 Task: Solve a nonlinear optimization problem with known objective function and constraints: minimize f(x, y) = x^2 + y^2 subject to x + y = 1.
Action: Mouse moved to (1247, 79)
Screenshot: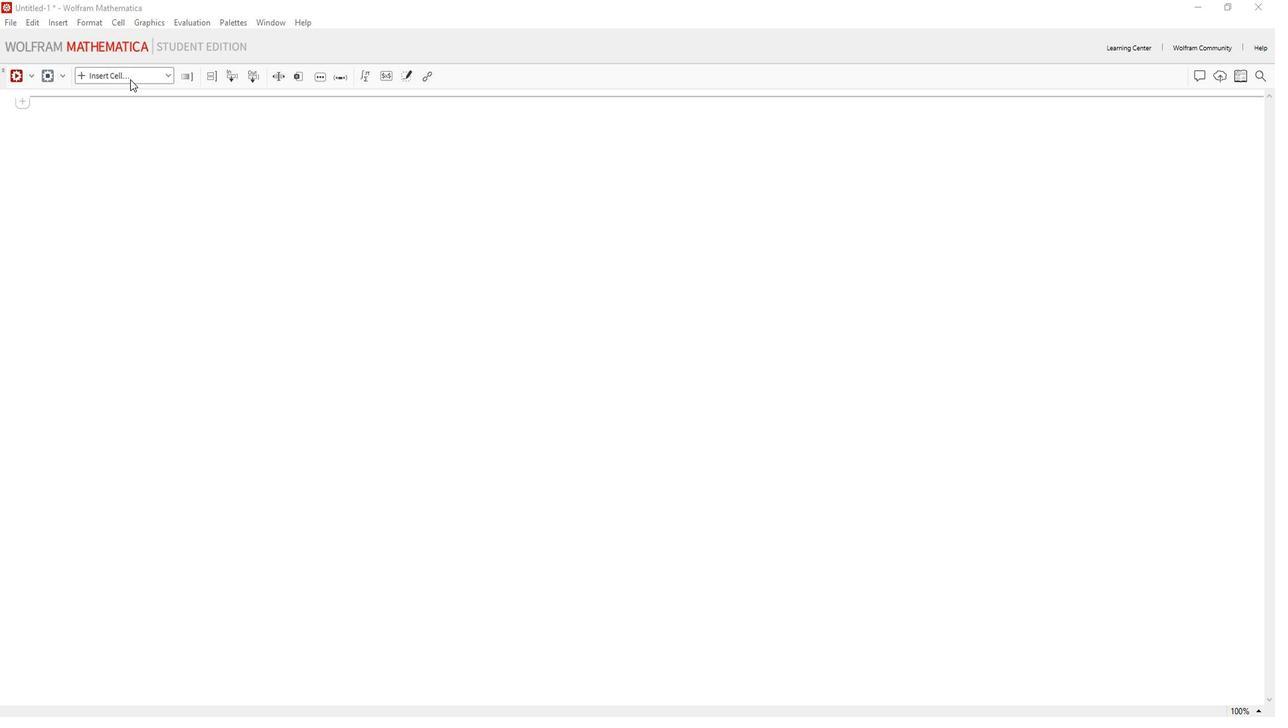 
Action: Mouse pressed left at (1247, 79)
Screenshot: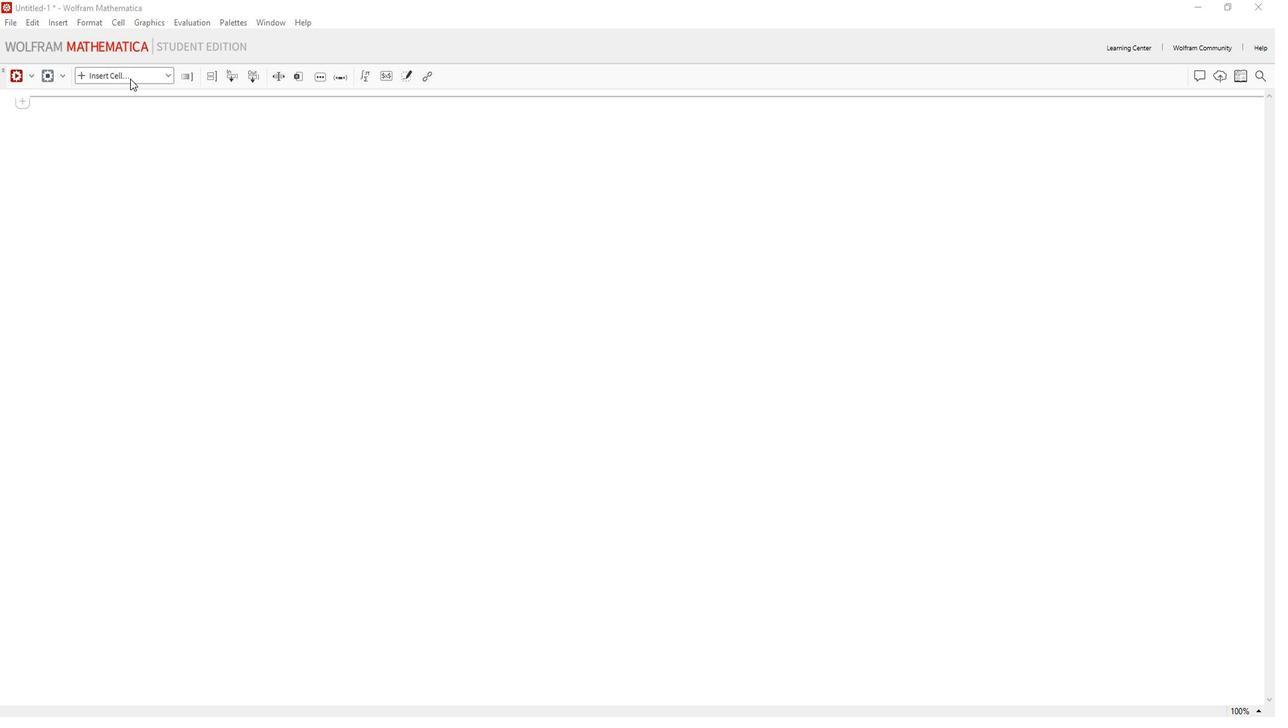 
Action: Mouse moved to (1236, 104)
Screenshot: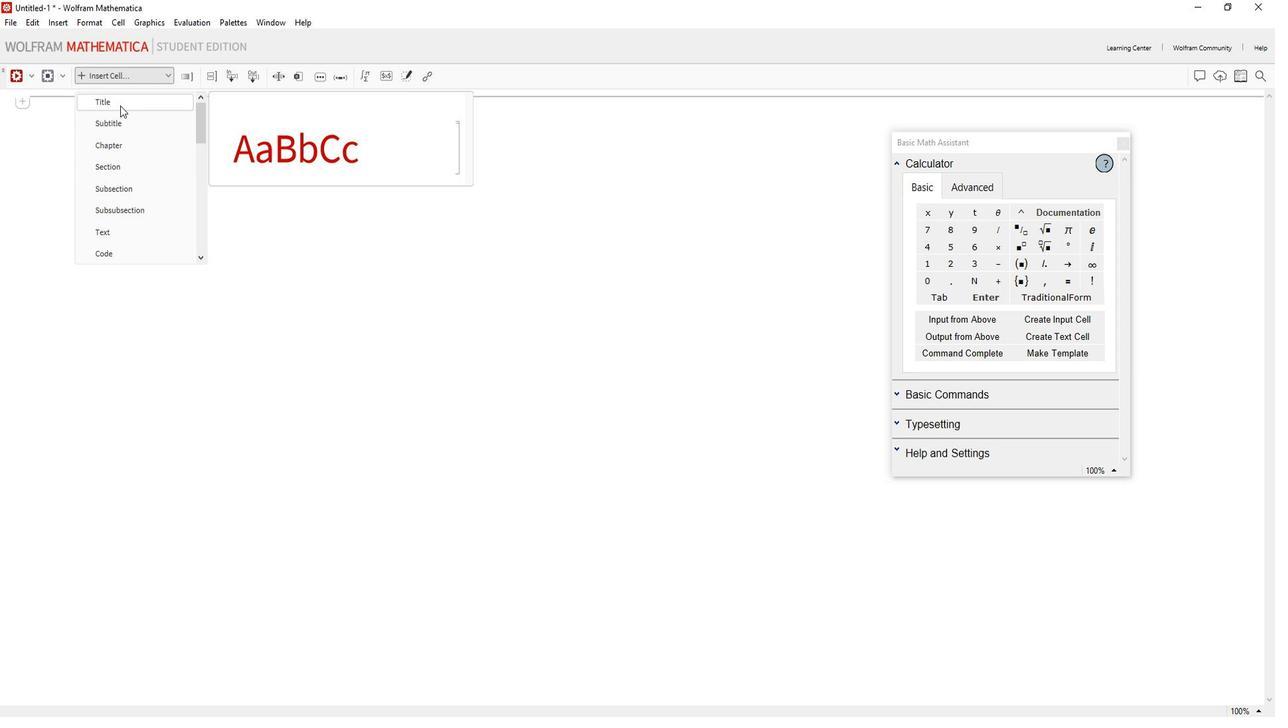 
Action: Mouse pressed left at (1236, 104)
Screenshot: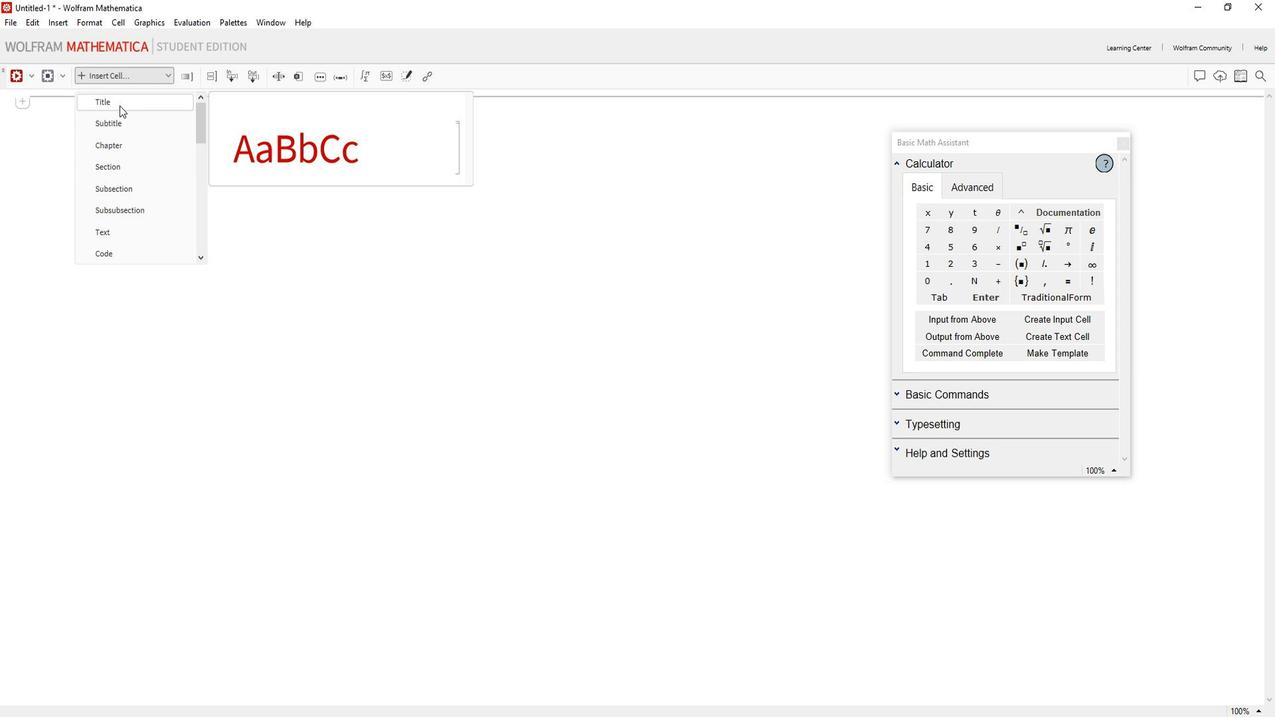 
Action: Mouse moved to (1244, 141)
Screenshot: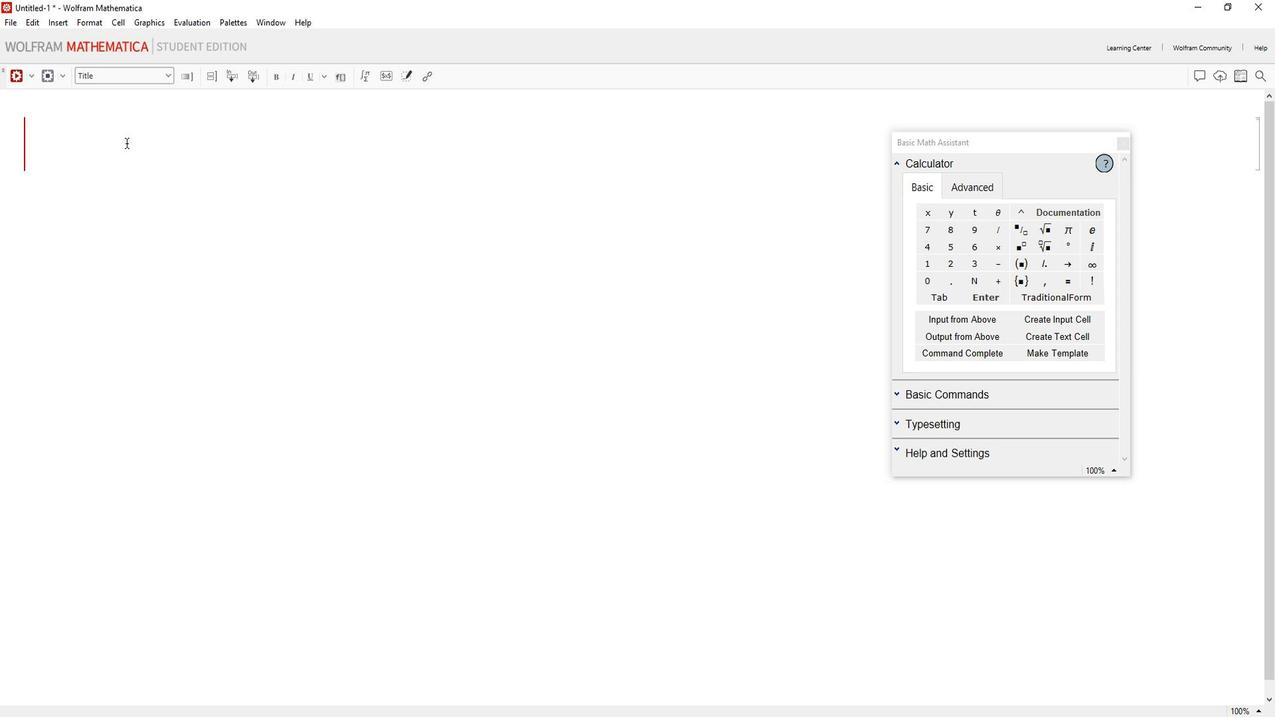 
Action: Key pressed <Key.shift><Key.shift><Key.shift><Key.shift><Key.shift><Key.shift><Key.shift><Key.shift><Key.shift><Key.shift><Key.shift><Key.shift><Key.shift><Key.shift><Key.shift><Key.shift><Key.shift><Key.shift><Key.shift><Key.shift><Key.shift><Key.shift><Key.shift><Key.shift><Key.shift><Key.shift><Key.shift>Solve<Key.space>a<Key.space>nonliner<Key.backspace>ar<Key.space>optimization
Screenshot: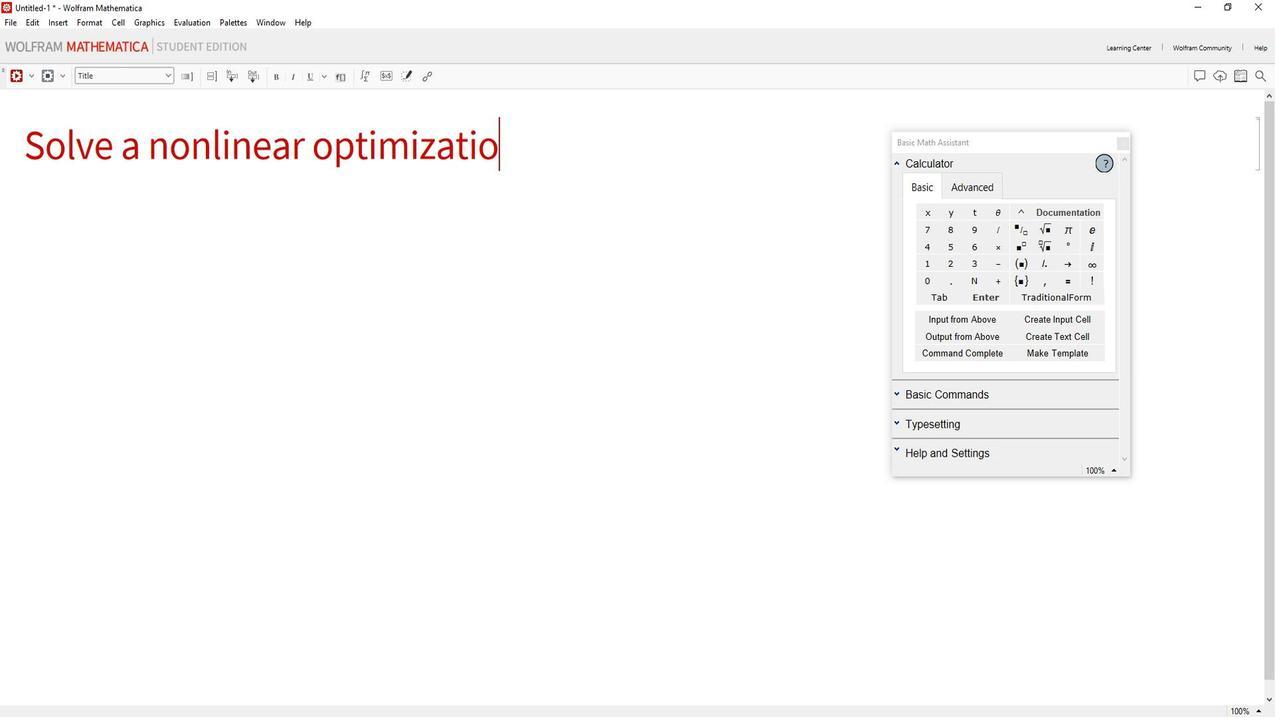 
Action: Mouse moved to (1205, 209)
Screenshot: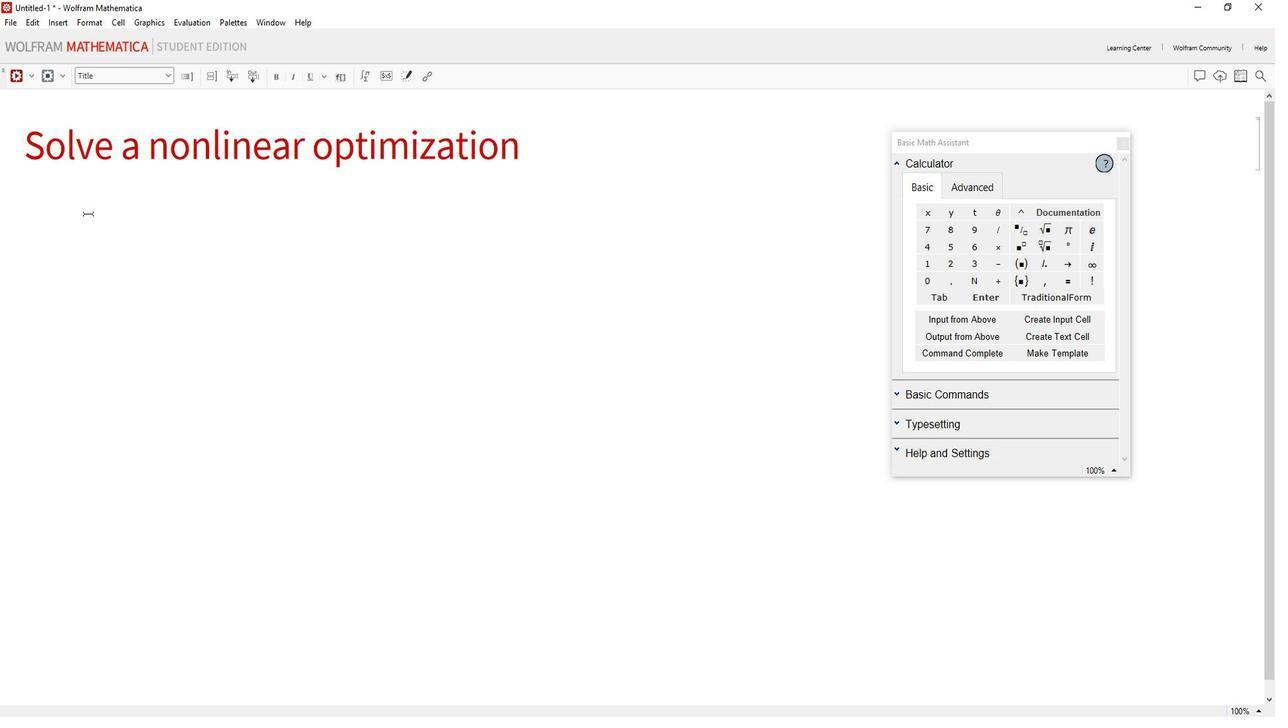 
Action: Mouse pressed left at (1205, 209)
Screenshot: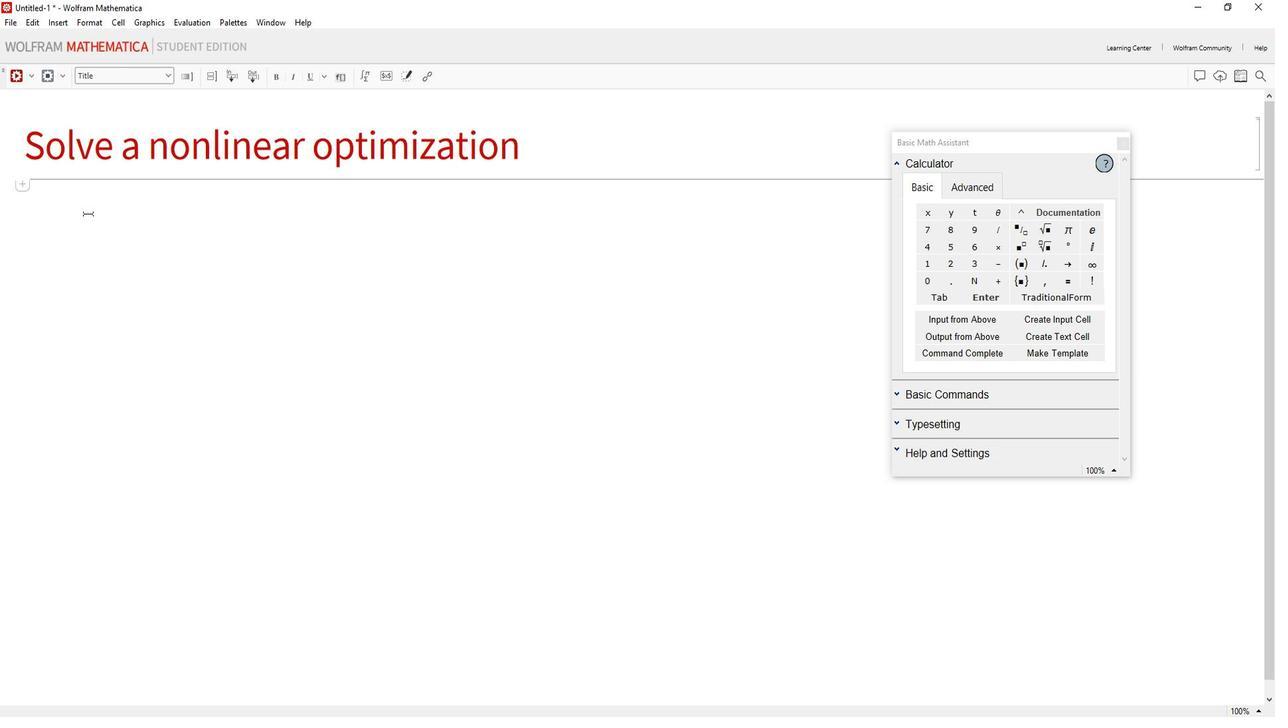 
Action: Mouse moved to (1217, 79)
Screenshot: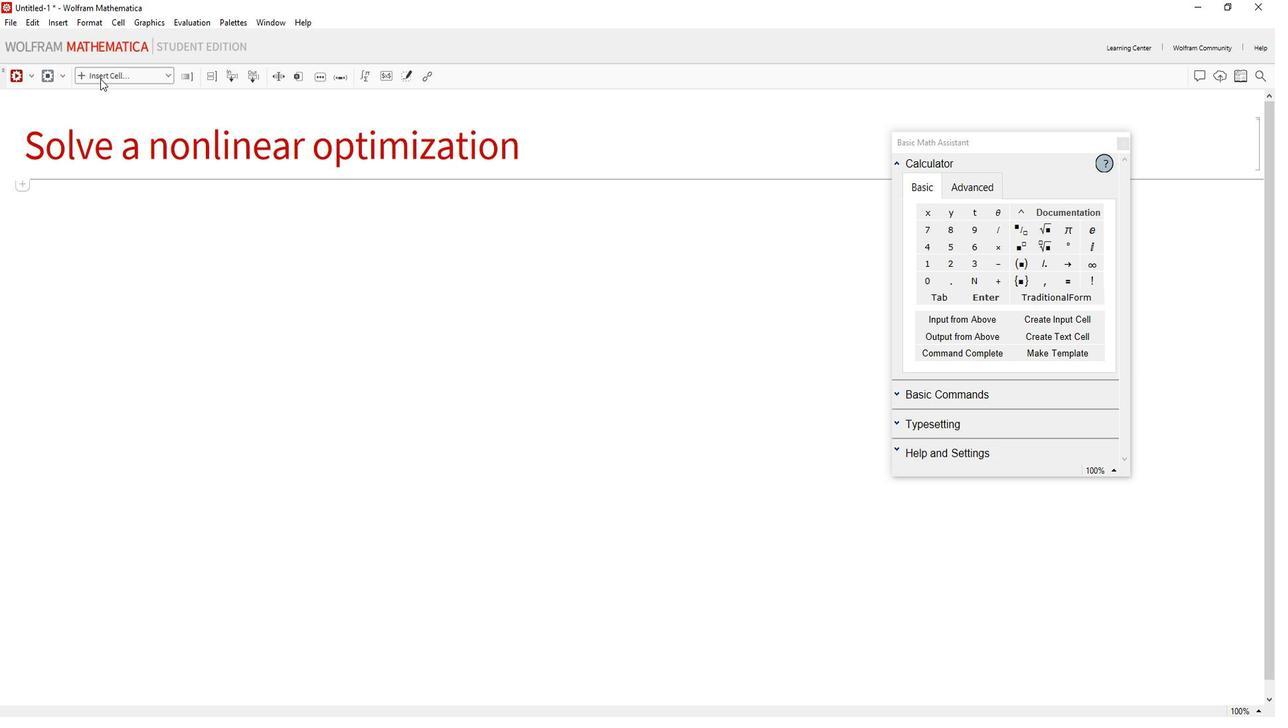 
Action: Mouse pressed left at (1217, 79)
Screenshot: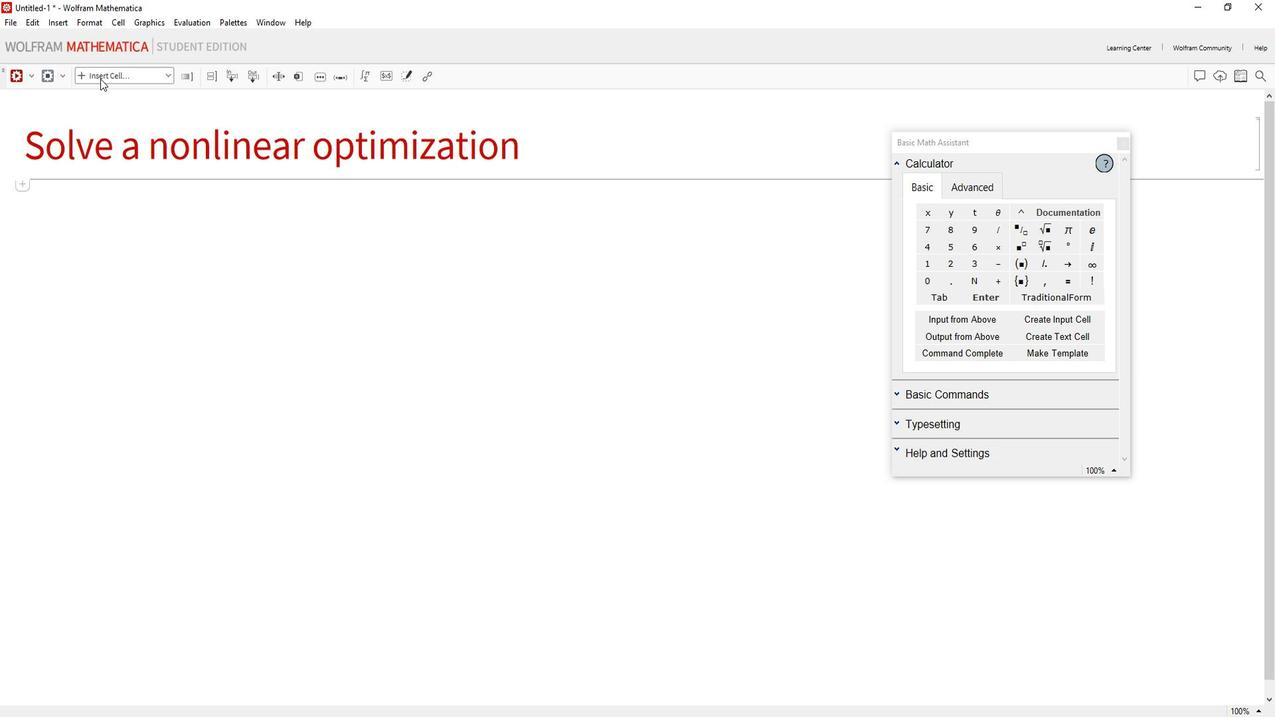 
Action: Mouse moved to (1224, 241)
Screenshot: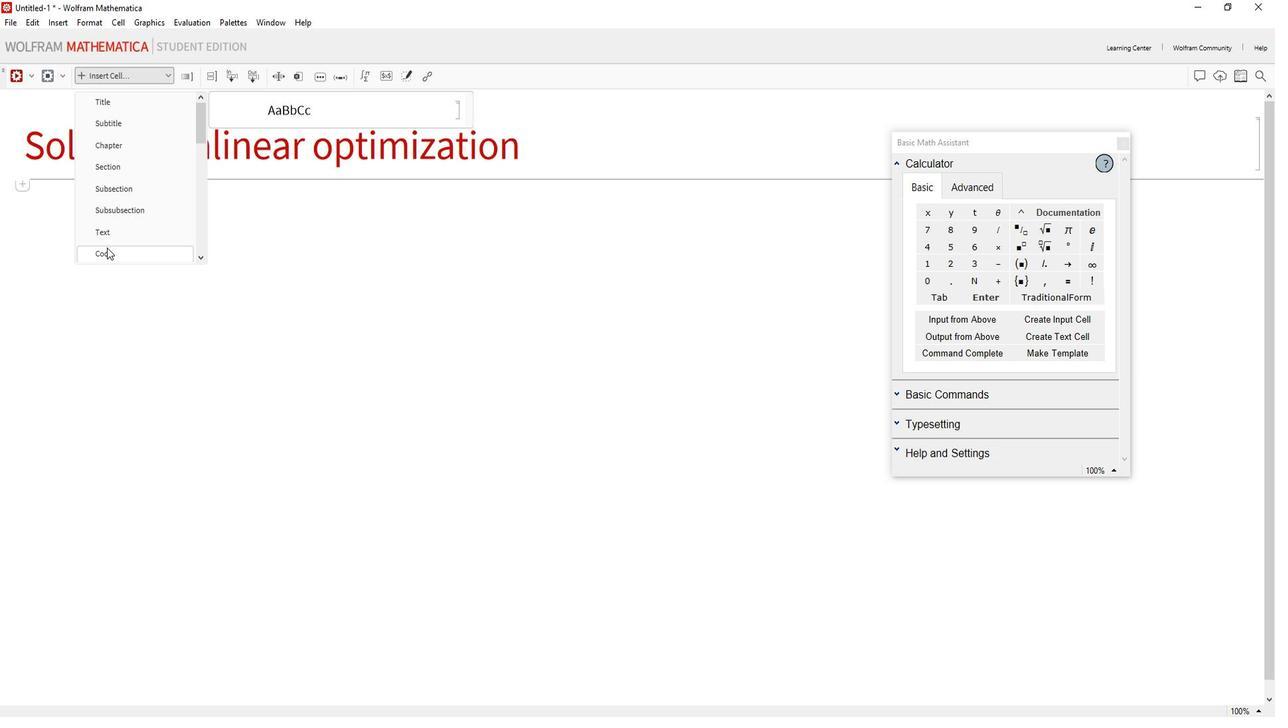 
Action: Mouse pressed left at (1224, 241)
Screenshot: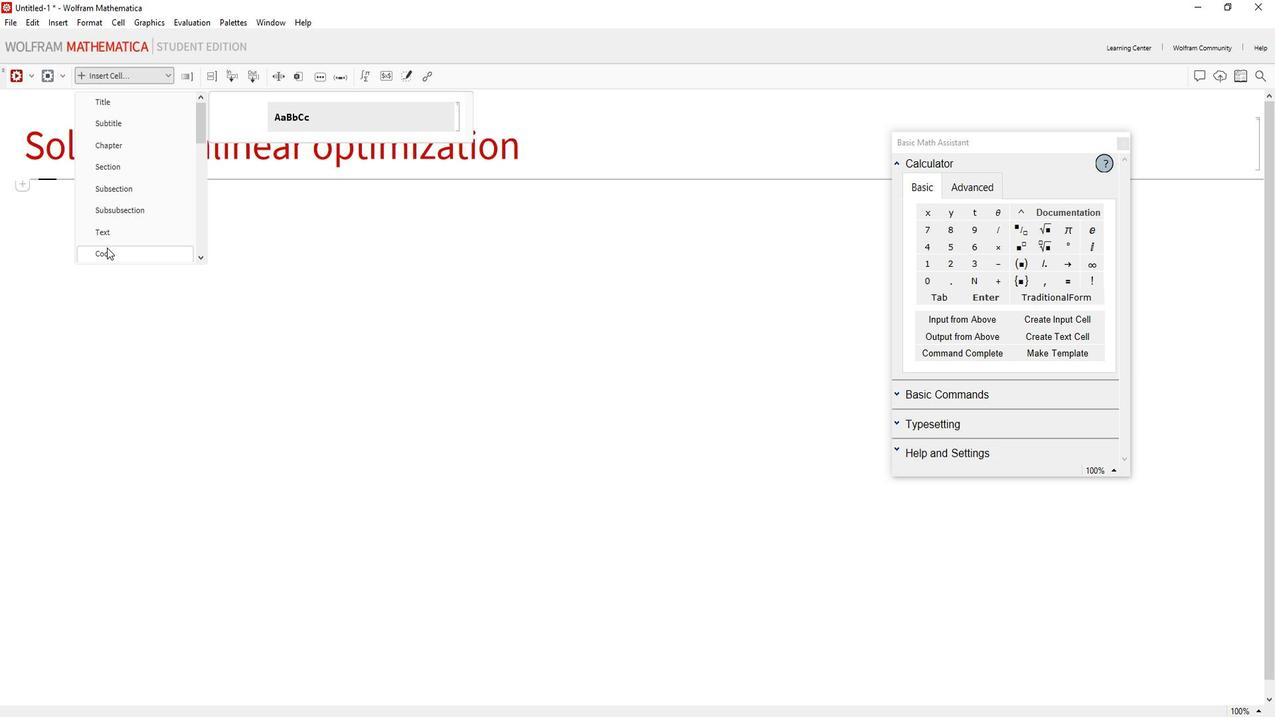 
Action: Mouse moved to (716, 710)
Screenshot: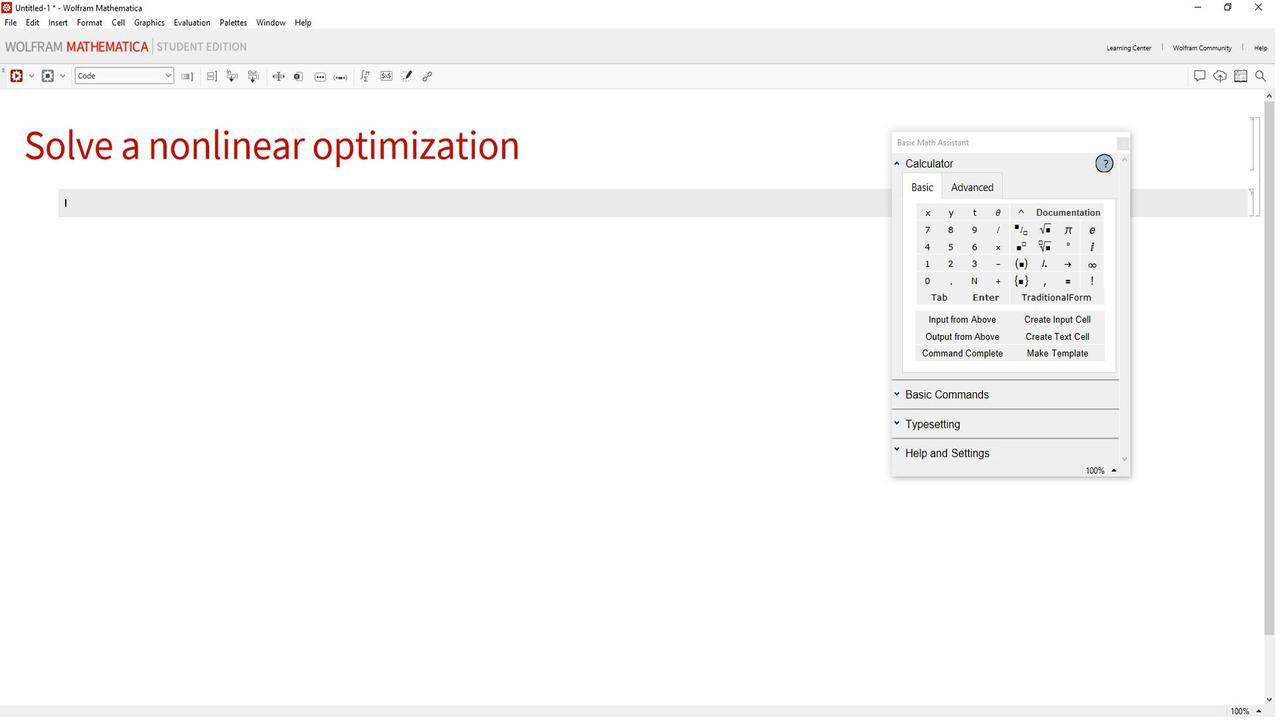 
Action: Mouse pressed left at (716, 710)
Screenshot: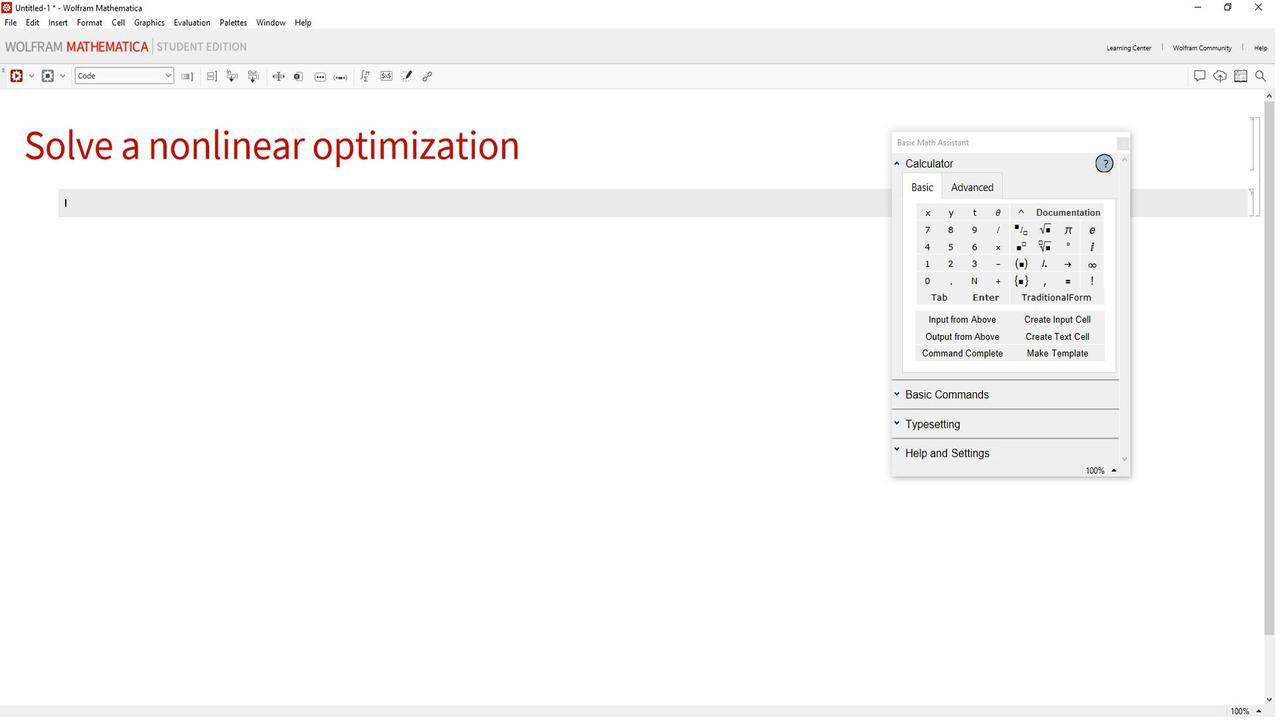 
Action: Mouse moved to (623, 532)
Screenshot: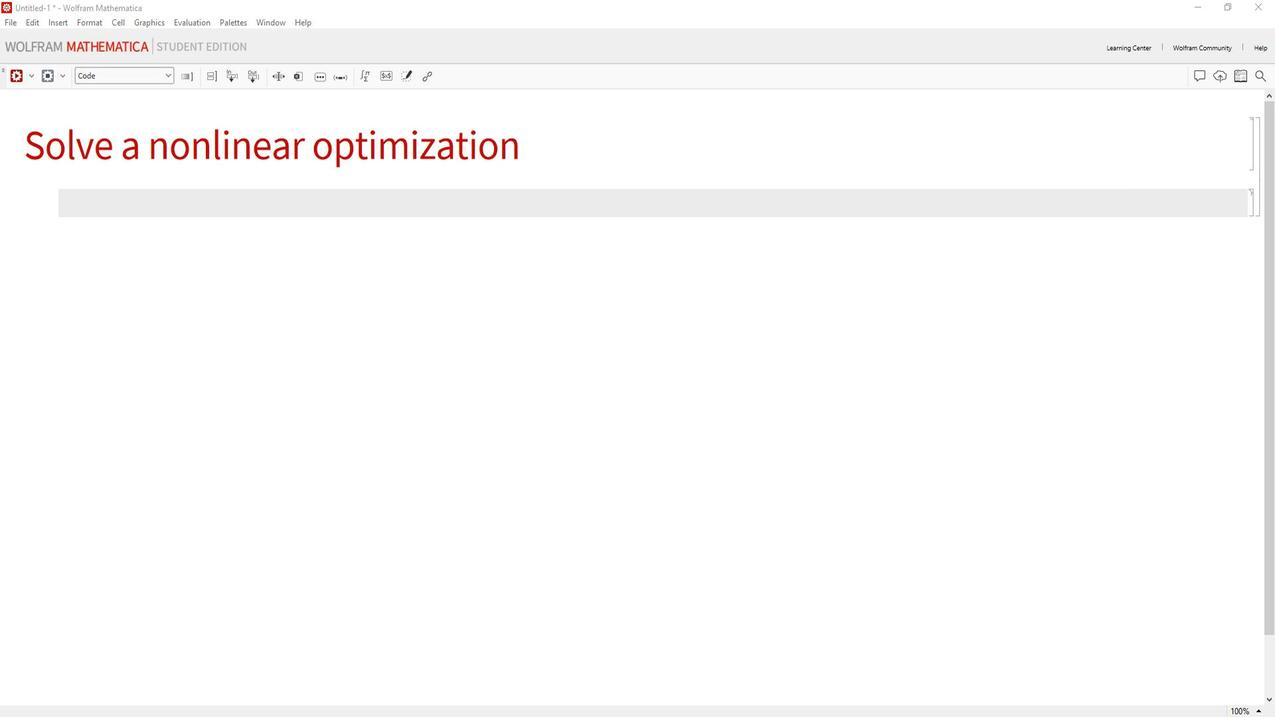
Action: Mouse scrolled (623, 532) with delta (0, 0)
Screenshot: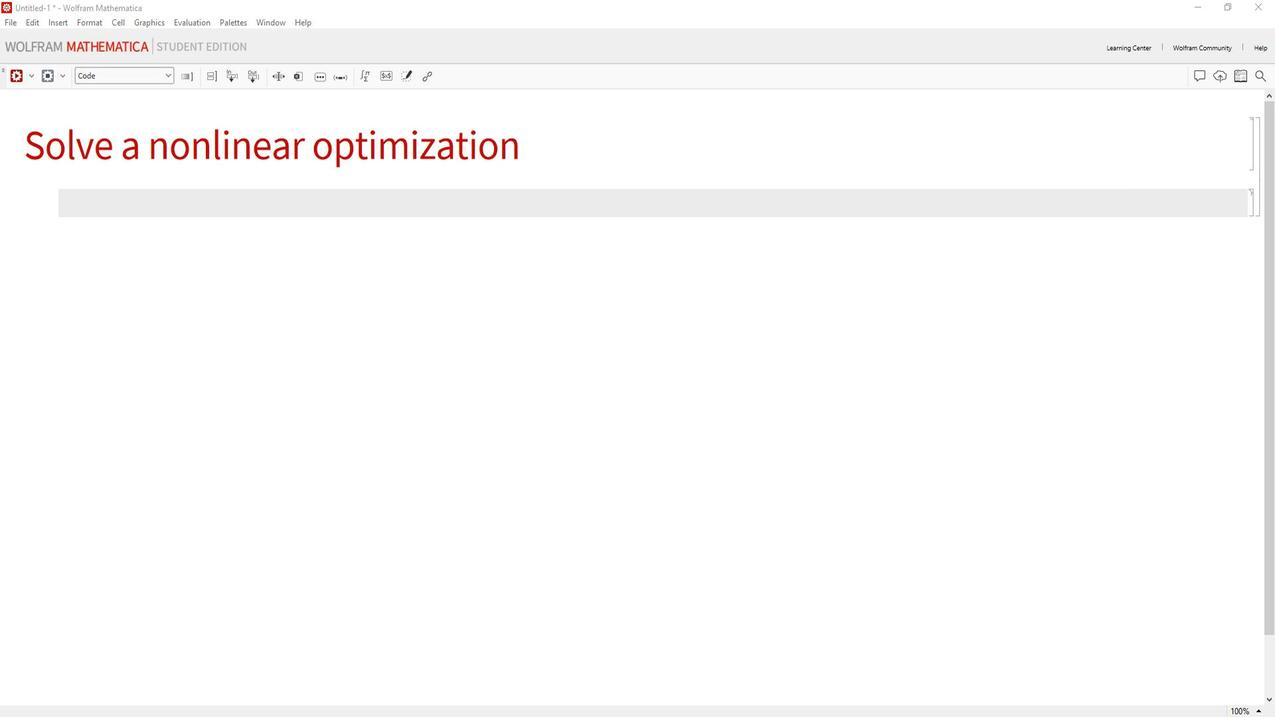 
Action: Mouse moved to (1228, 203)
Screenshot: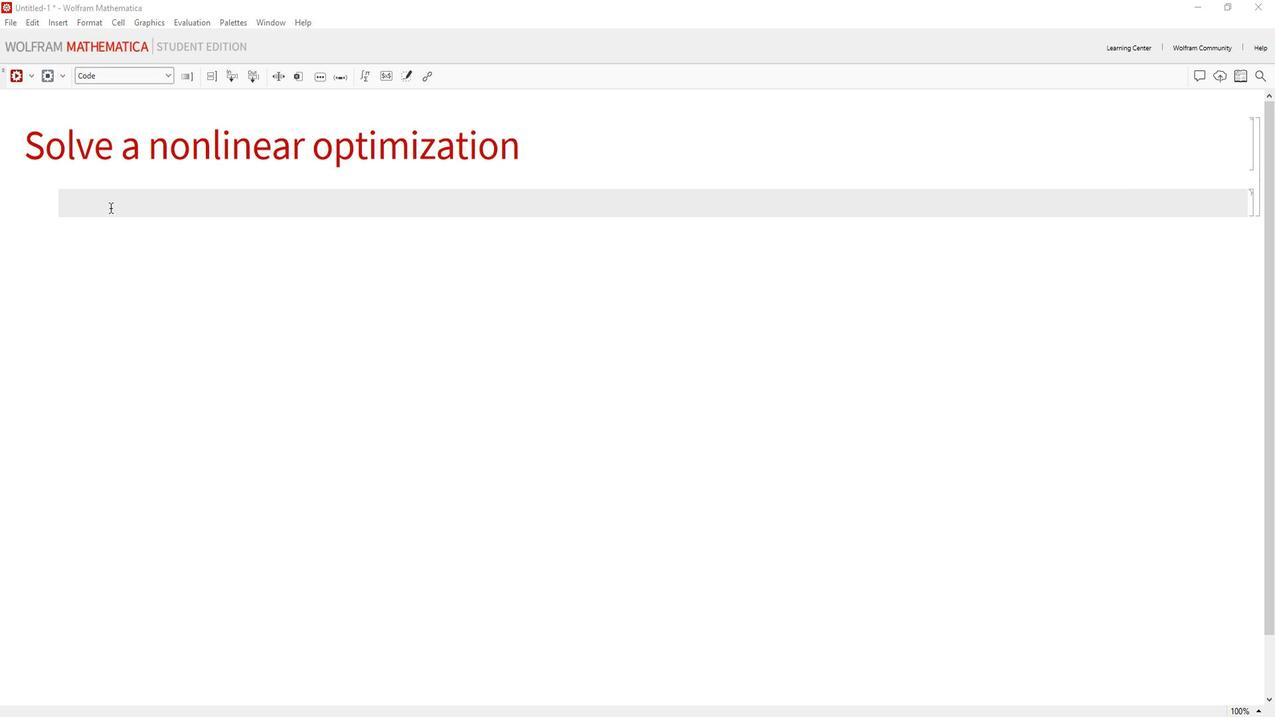 
Action: Mouse pressed left at (1228, 203)
Screenshot: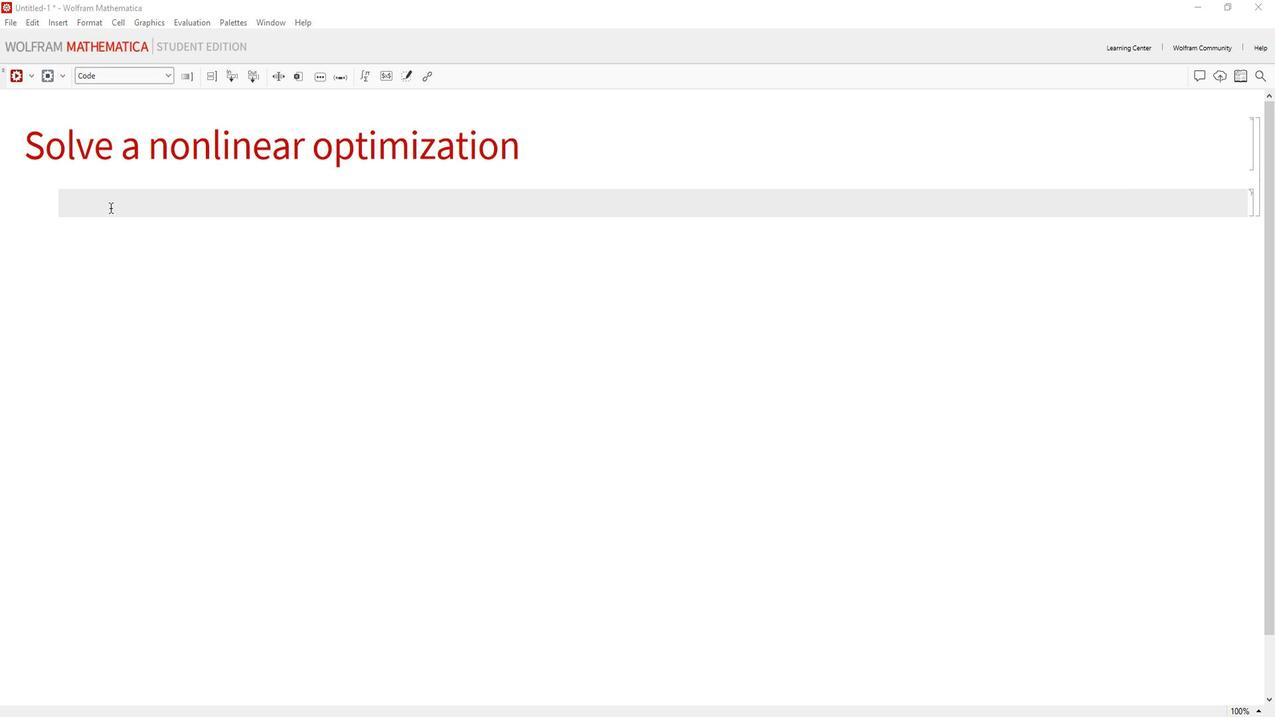 
Action: Key pressed f[x<Key.shift>_,<Key.space>y<Key.shift>_<Key.right><Key.space><Key.shift_r>:<Key.shift><Key.shift><Key.shift><Key.shift><Key.shift><Key.shift><Key.shift><Key.shift><Key.shift>+<Key.backspace>=<Key.space>x<Key.shift>^2<Key.space>+<Key.space>y<Key.shift><Key.shift><Key.shift><Key.shift><Key.shift><Key.shift>^2<Key.enter>constraint<Key.space>=<Key.space>x+<Key.backspace><Key.space>+<Key.space>y<Key.space><Key.shift>+<Key.backspace>==<Key.space>1<Key.enter>minimization<Key.shift>Result<Key.space>=<Key.space><Key.shift>Minimize[[f<Key.backspace><Key.backspace><Key.shift>{f[x,<Key.space>y<Key.right>,<Key.space>constraint<Key.right>,<Key.space><Key.shift>{x,<Key.space>y<Key.right><Key.right><Key.enter>minimization<Key.shift>Result<Key.shift_r><Key.enter>
Screenshot: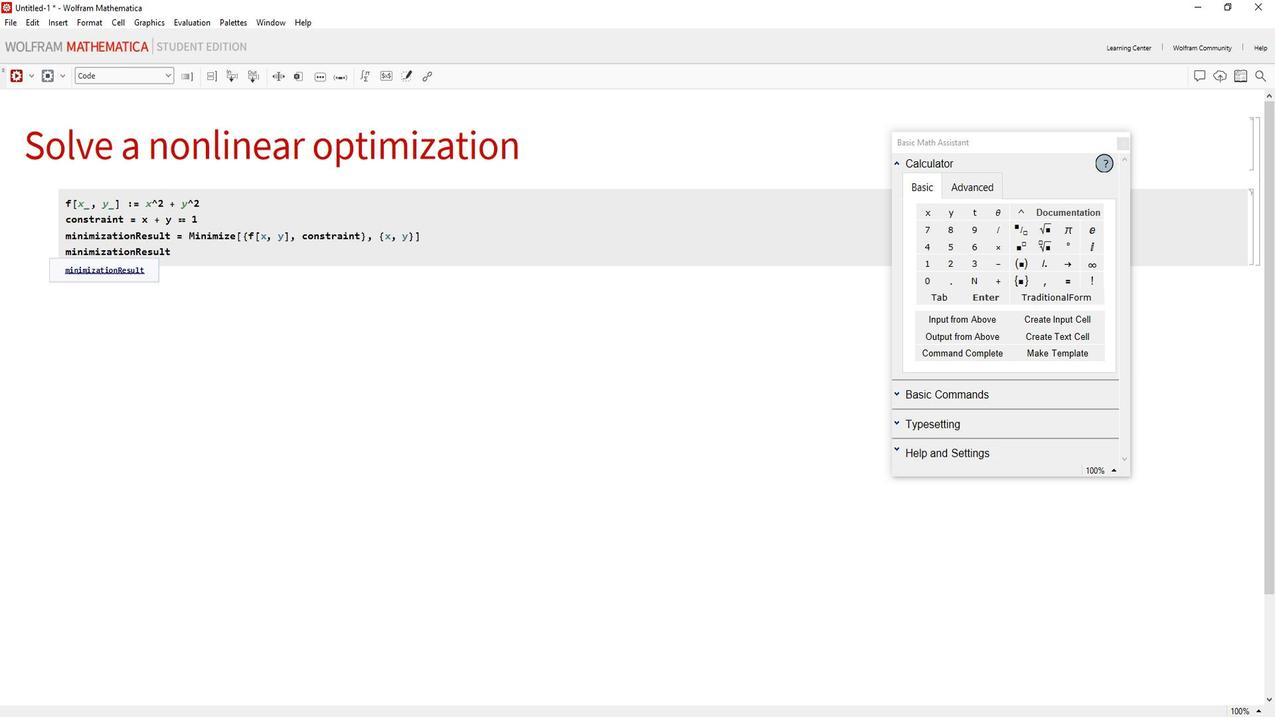 
Action: Mouse moved to (921, 476)
Screenshot: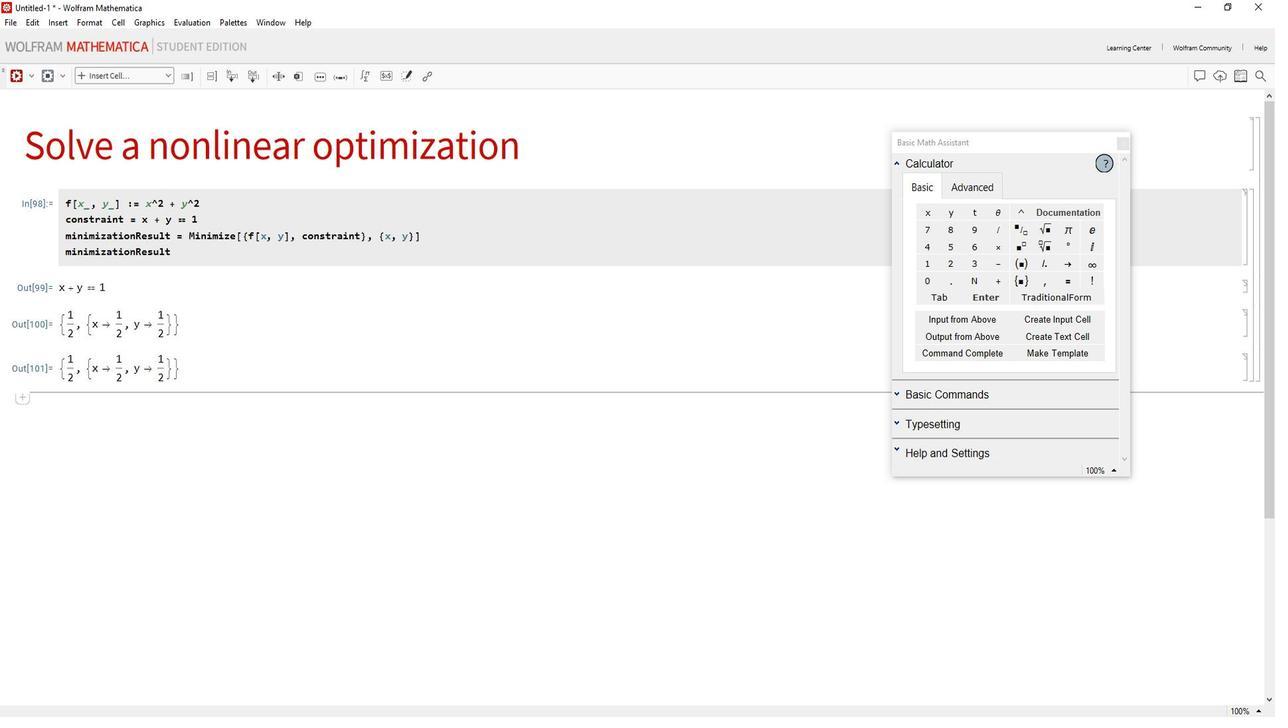 
Action: Mouse pressed left at (921, 476)
Screenshot: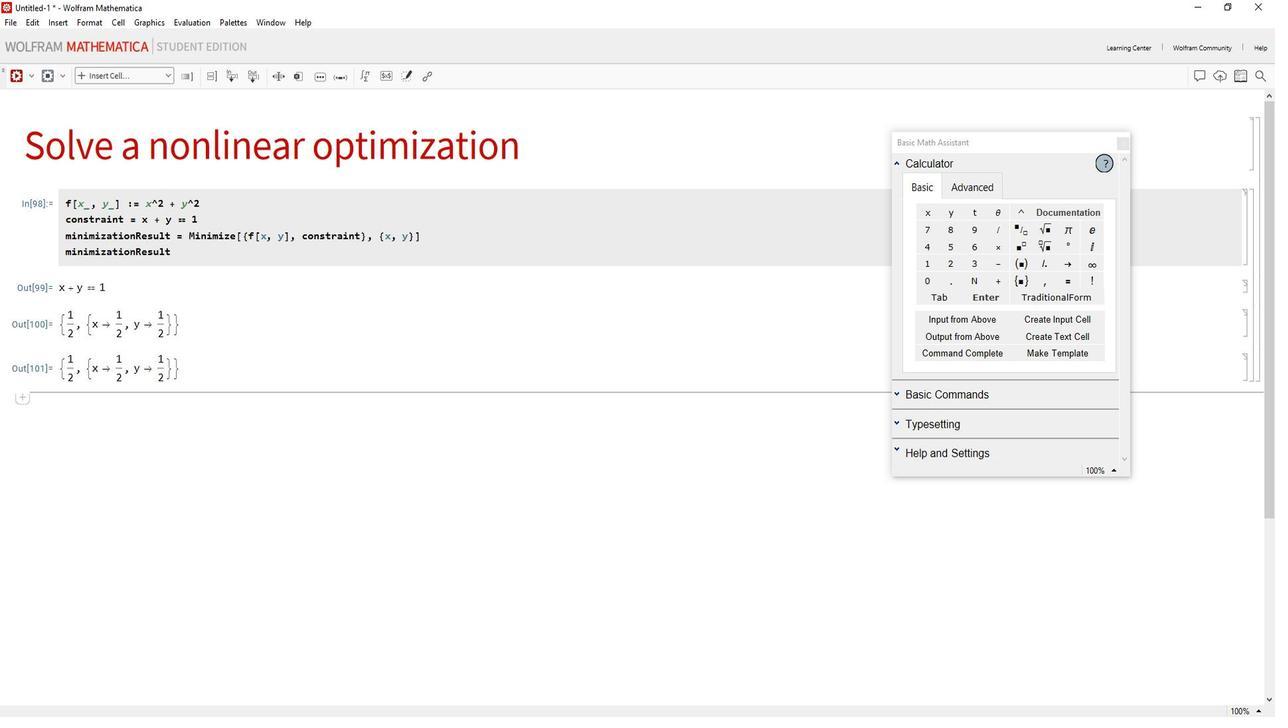 
